Task: Create New Customer with Customer Name: Blue Goose Cantina, Billing Address Line1: 2098 Pike Street, Billing Address Line2:  San Diego, Billing Address Line3:  California 92126
Action: Mouse pressed left at (138, 29)
Screenshot: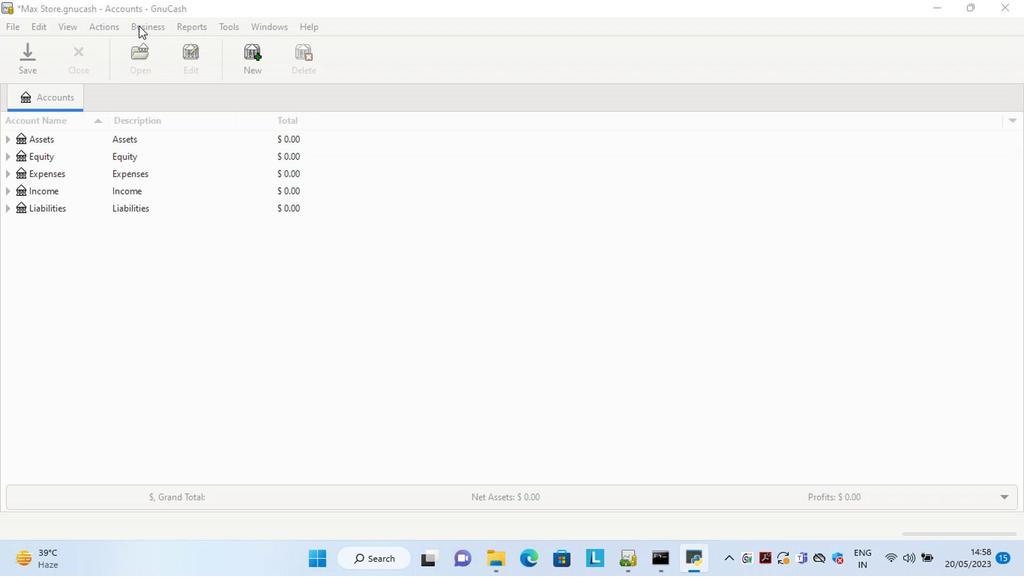 
Action: Mouse moved to (321, 67)
Screenshot: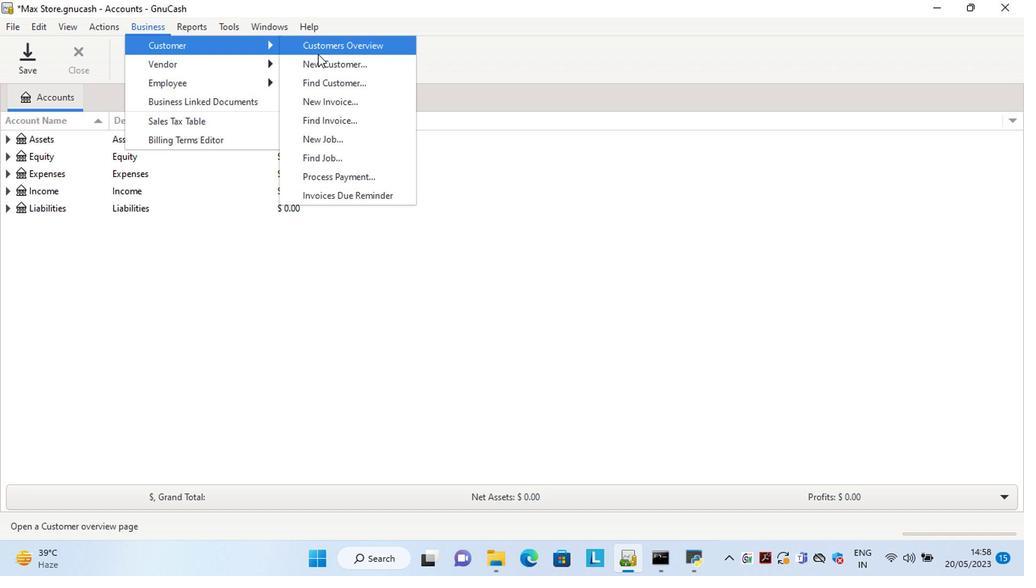 
Action: Mouse pressed left at (321, 67)
Screenshot: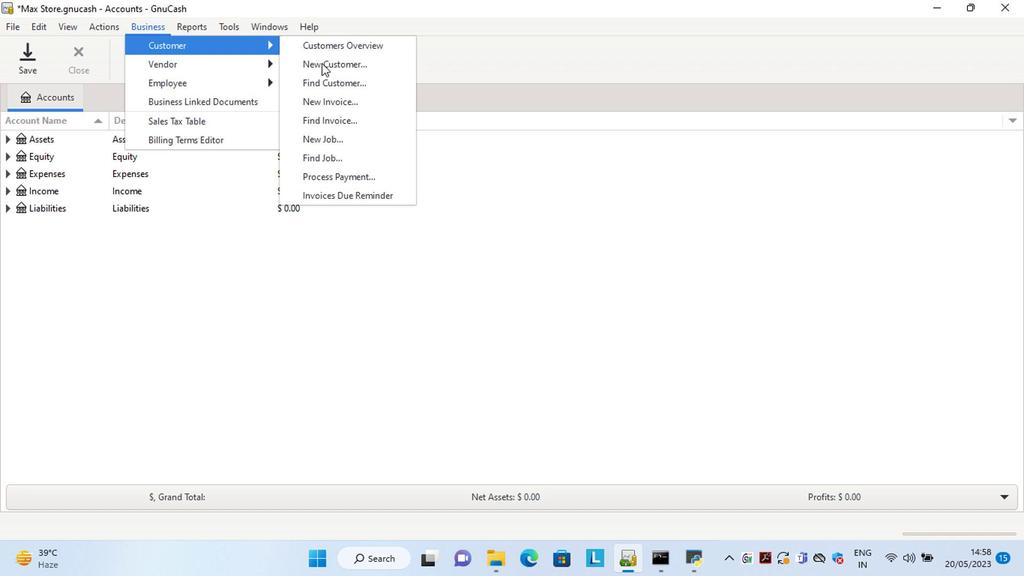 
Action: Mouse moved to (756, 213)
Screenshot: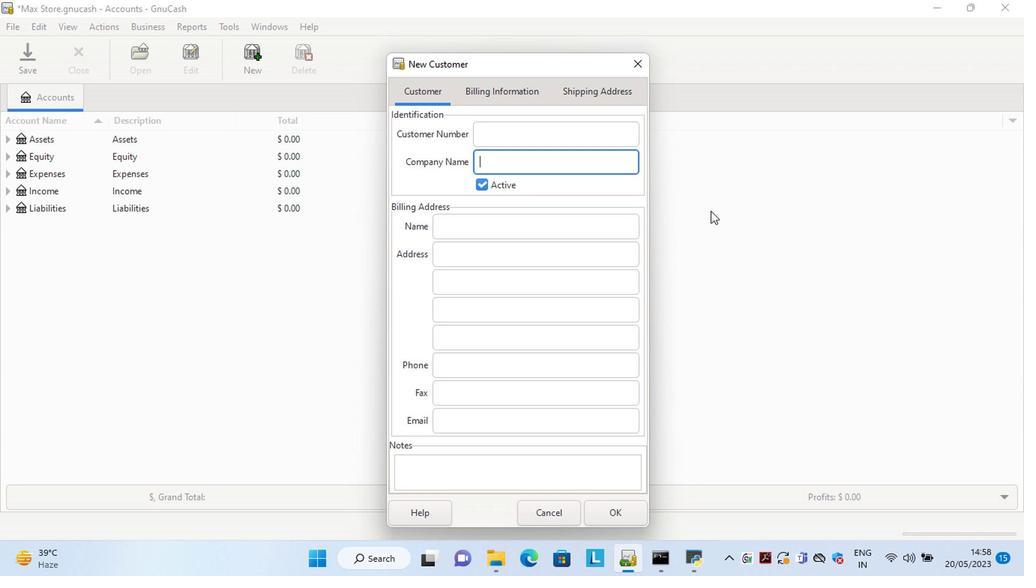 
Action: Key pressed <Key.shift>Blue<Key.space><Key.shift>Goose<Key.space><Key.shift>Cantia<Key.backspace>na<Key.tab><Key.tab><Key.tab>2098<Key.space><Key.shift>Pil<Key.backspace>ke<Key.space><Key.shift>Street<Key.tab>s<Key.tab>c<Key.tab>
Screenshot: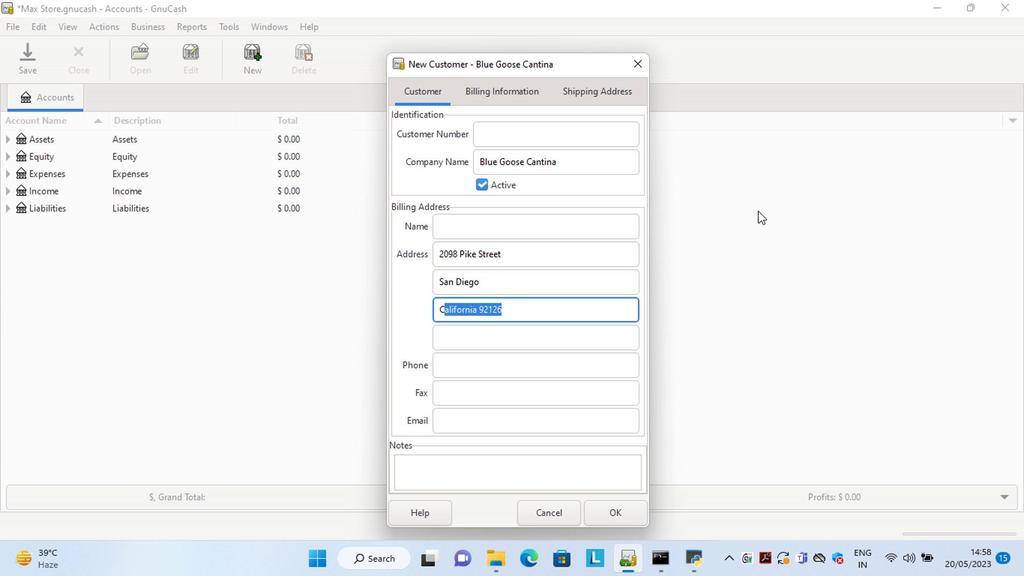 
Action: Mouse moved to (614, 515)
Screenshot: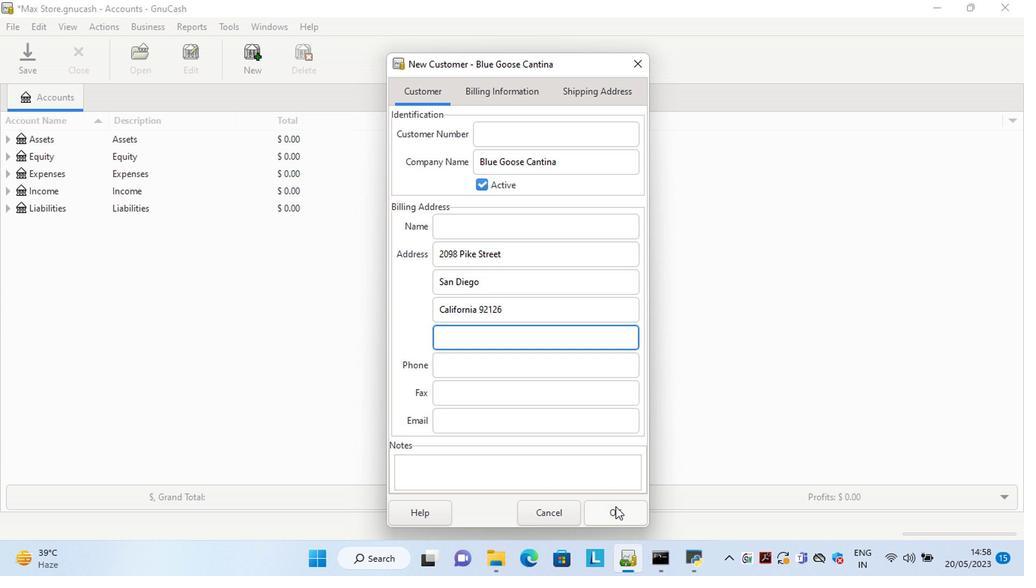 
Action: Mouse pressed left at (614, 515)
Screenshot: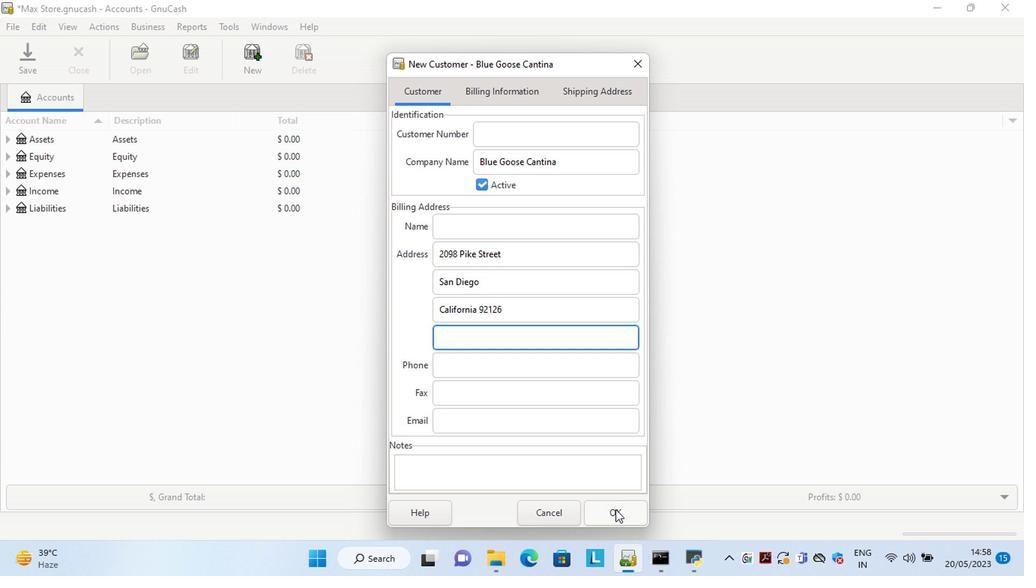 
Action: Mouse moved to (749, 311)
Screenshot: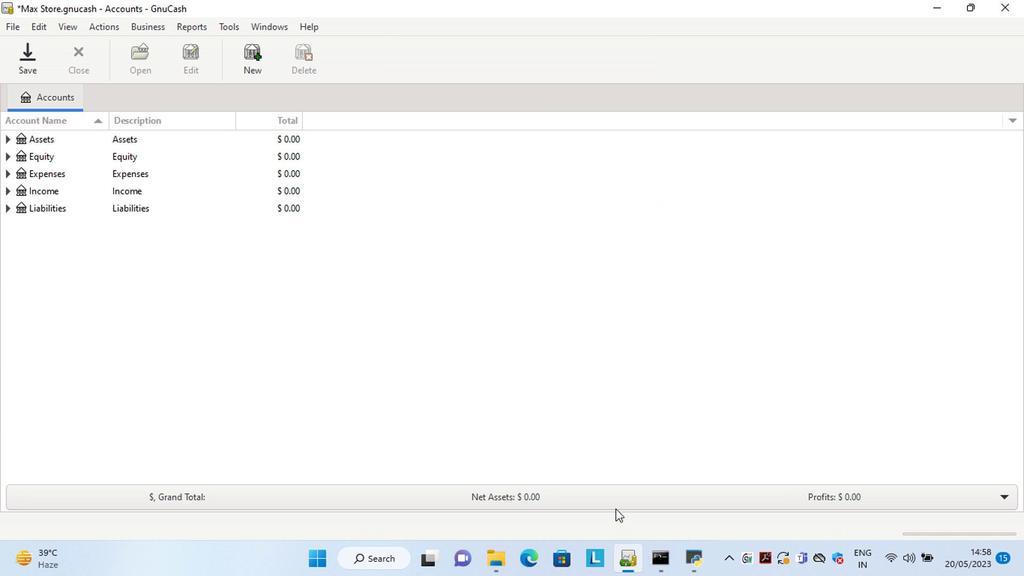 
